 Task: Create Card Card0000000279 in Board Board0000000070 in Workspace WS0000000024 in Trello. Create Card Card0000000280 in Board Board0000000070 in Workspace WS0000000024 in Trello. Create Card Card0000000281 in Board Board0000000071 in Workspace WS0000000024 in Trello. Create Card Card0000000282 in Board Board0000000071 in Workspace WS0000000024 in Trello. Create Card Card0000000283 in Board Board0000000071 in Workspace WS0000000024 in Trello
Action: Mouse moved to (299, 308)
Screenshot: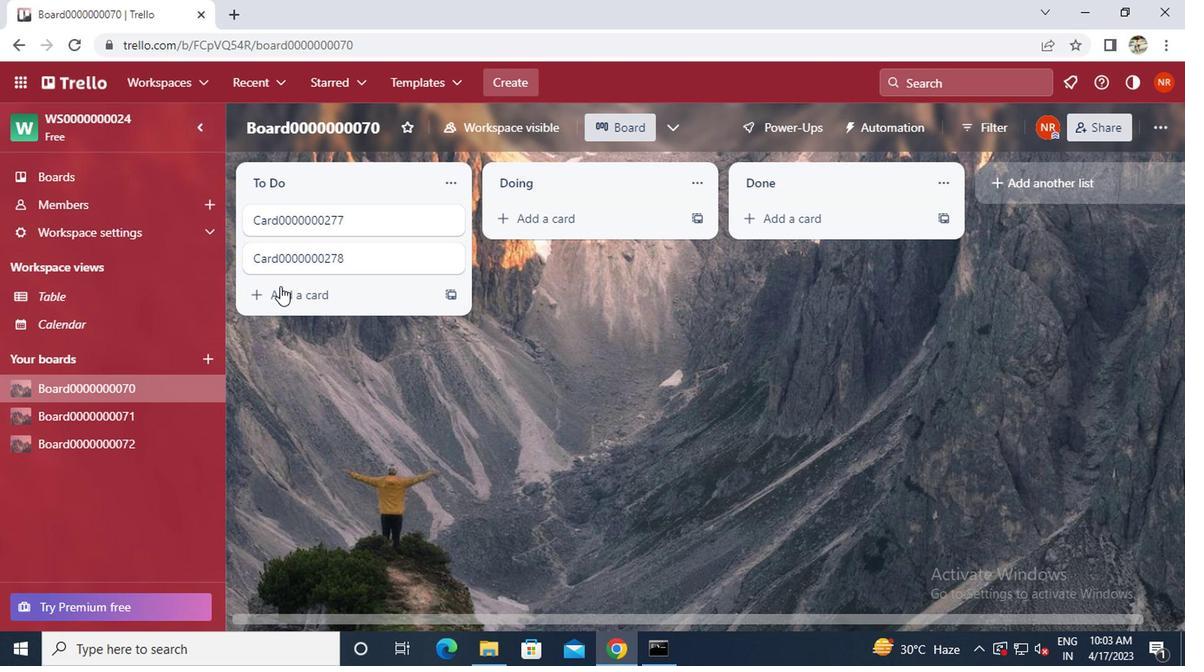 
Action: Mouse pressed left at (299, 308)
Screenshot: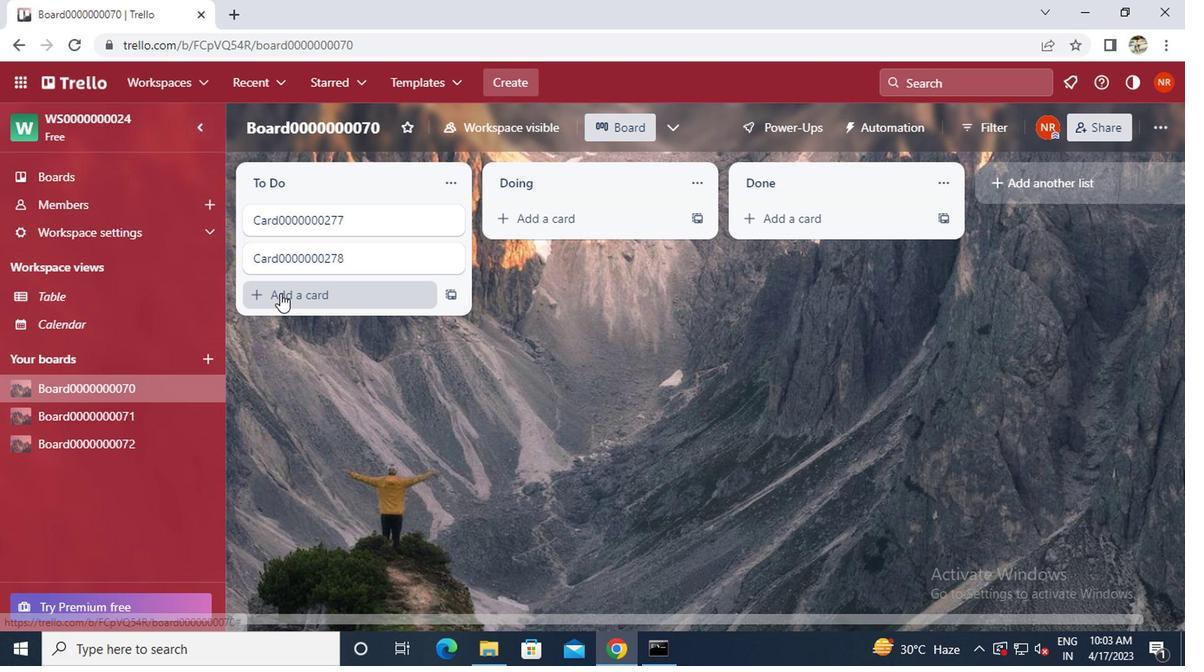 
Action: Key pressed <Key.caps_lock>c<Key.caps_lock>ard0000000279
Screenshot: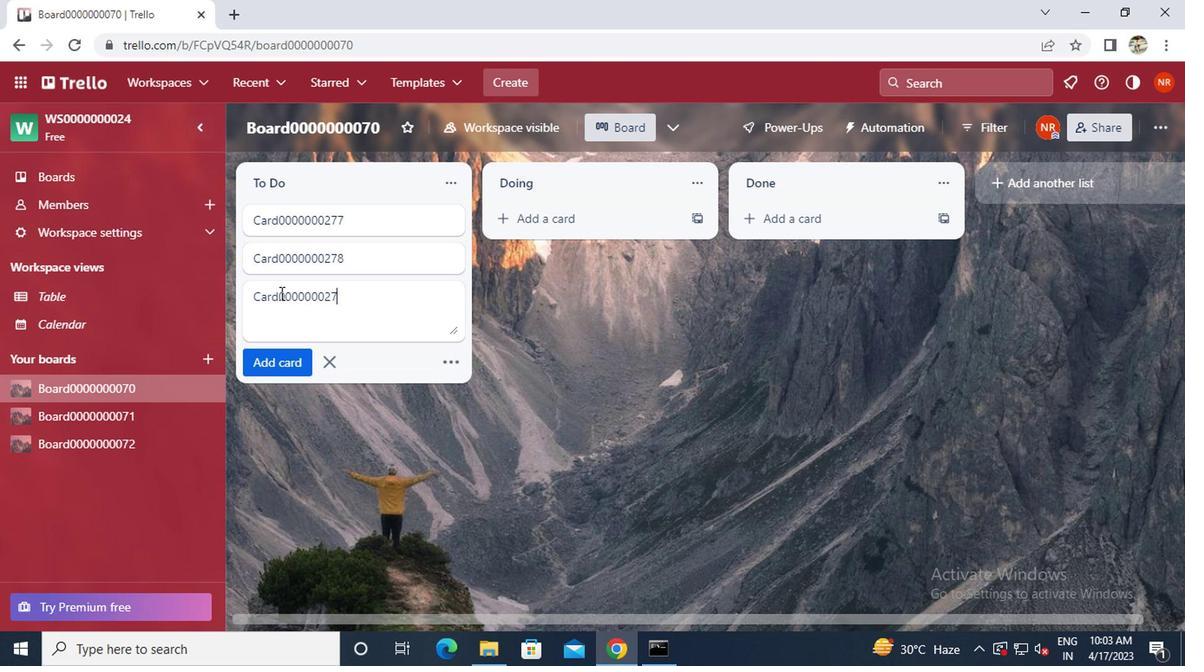 
Action: Mouse moved to (296, 355)
Screenshot: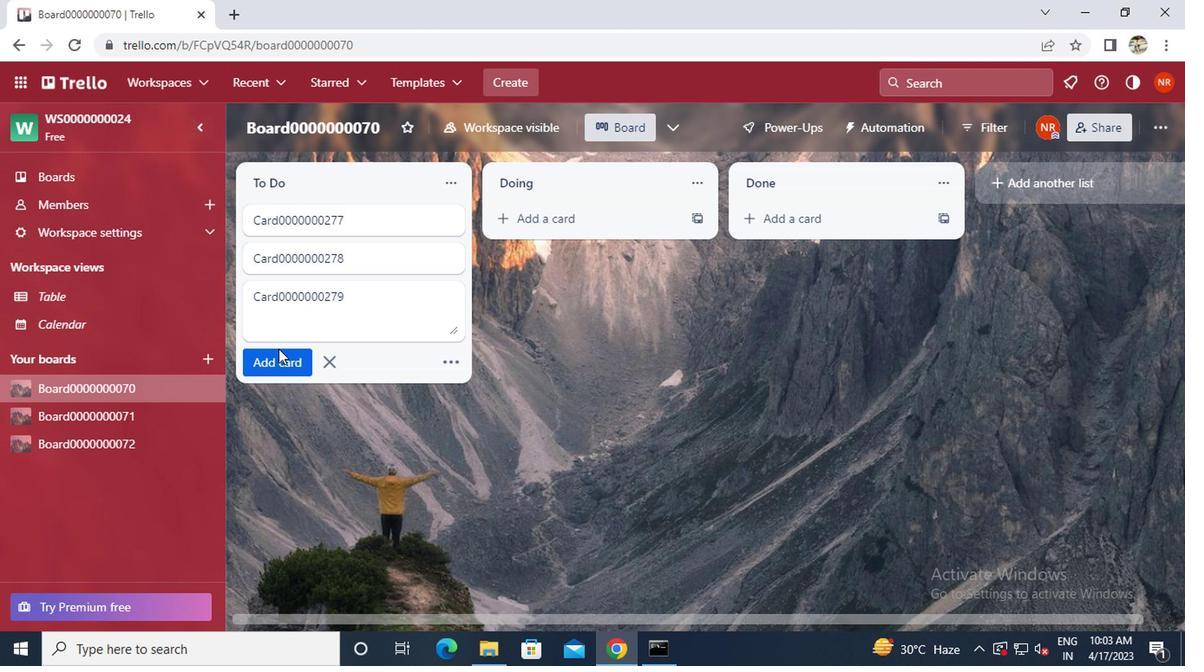 
Action: Mouse pressed left at (296, 355)
Screenshot: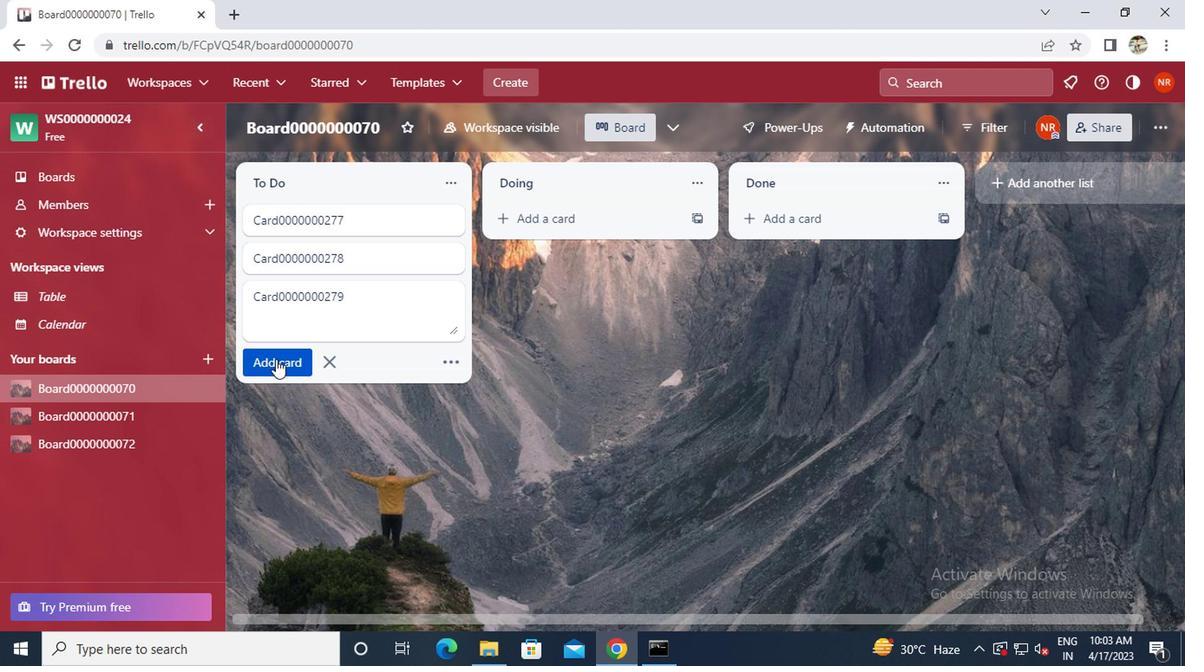
Action: Key pressed <Key.caps_lock>c<Key.caps_lock>ard00000000<Key.backspace>8<Key.backspace>280
Screenshot: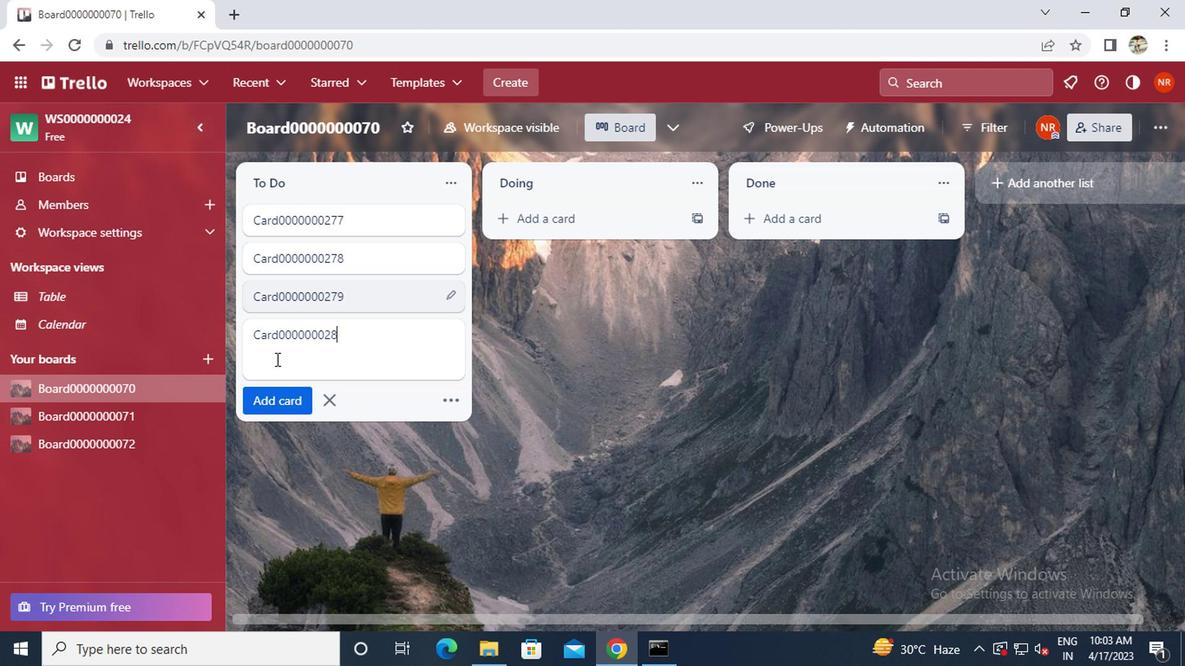 
Action: Mouse moved to (293, 377)
Screenshot: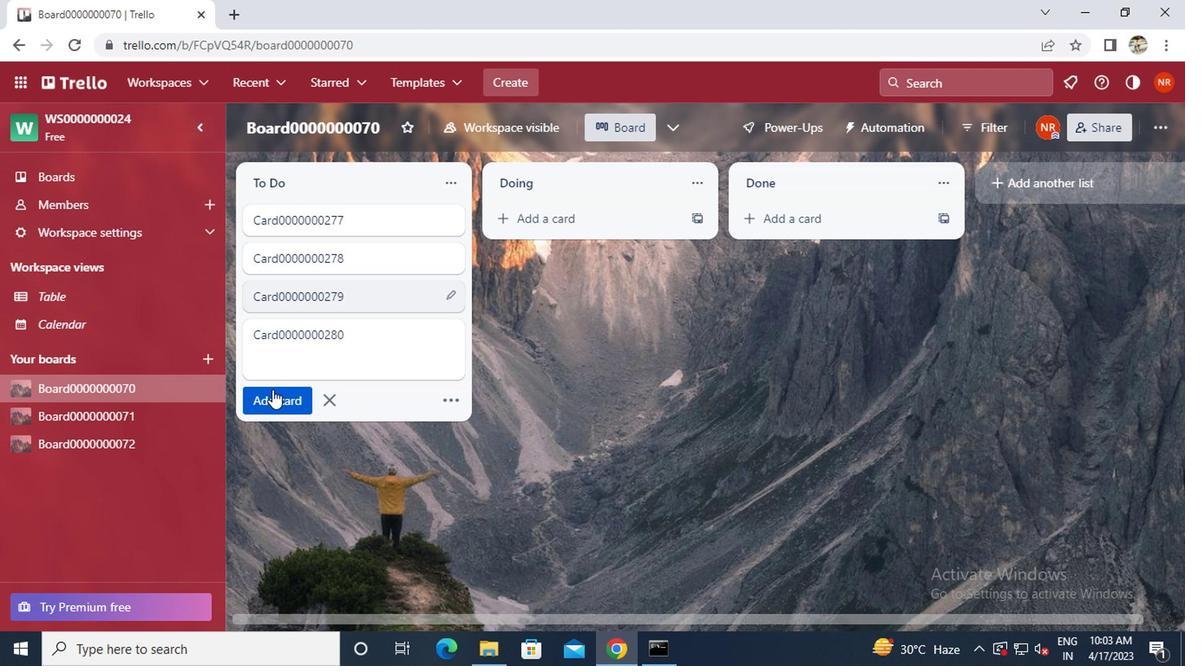 
Action: Mouse pressed left at (293, 377)
Screenshot: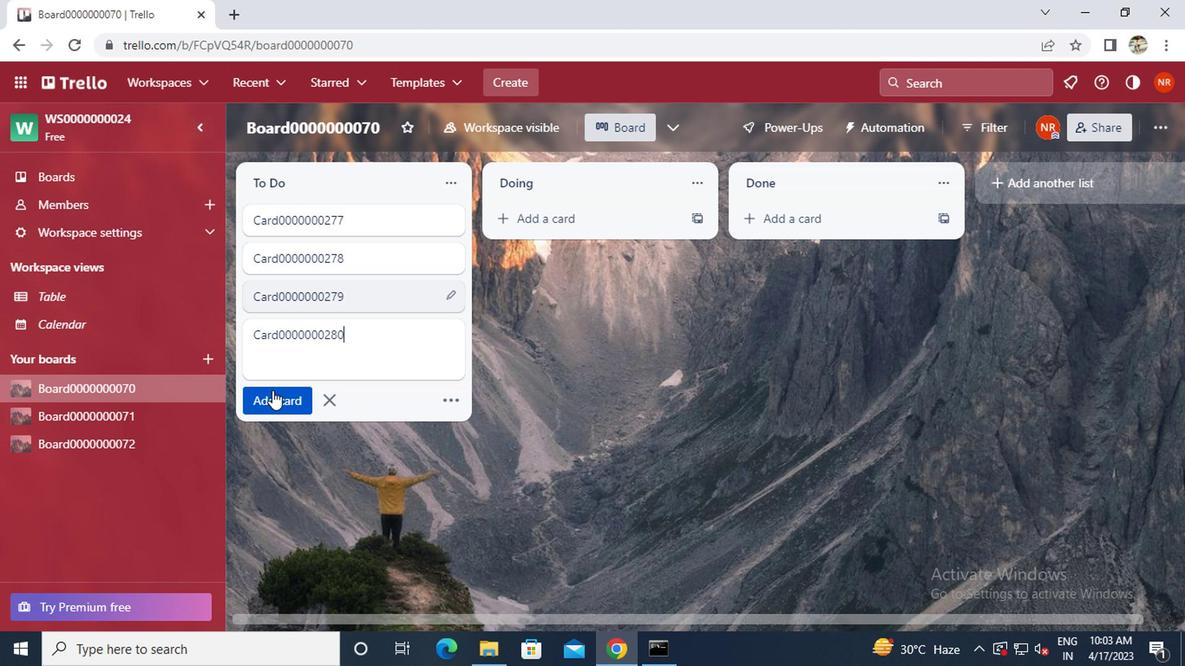 
Action: Mouse moved to (182, 394)
Screenshot: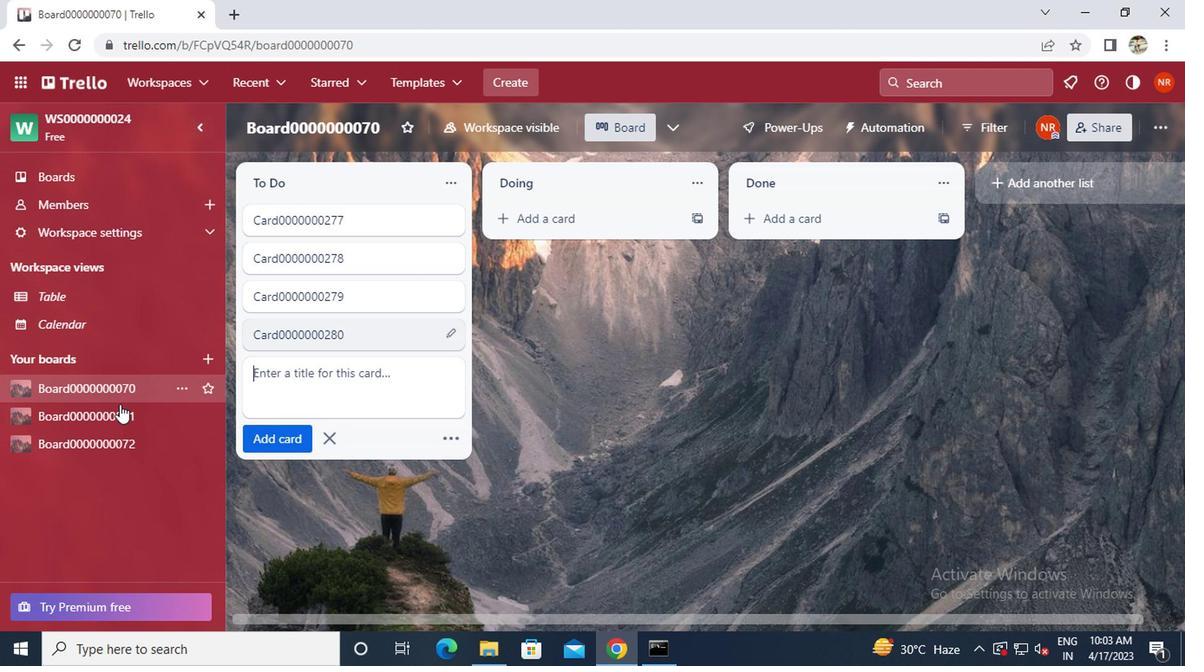 
Action: Mouse pressed left at (182, 394)
Screenshot: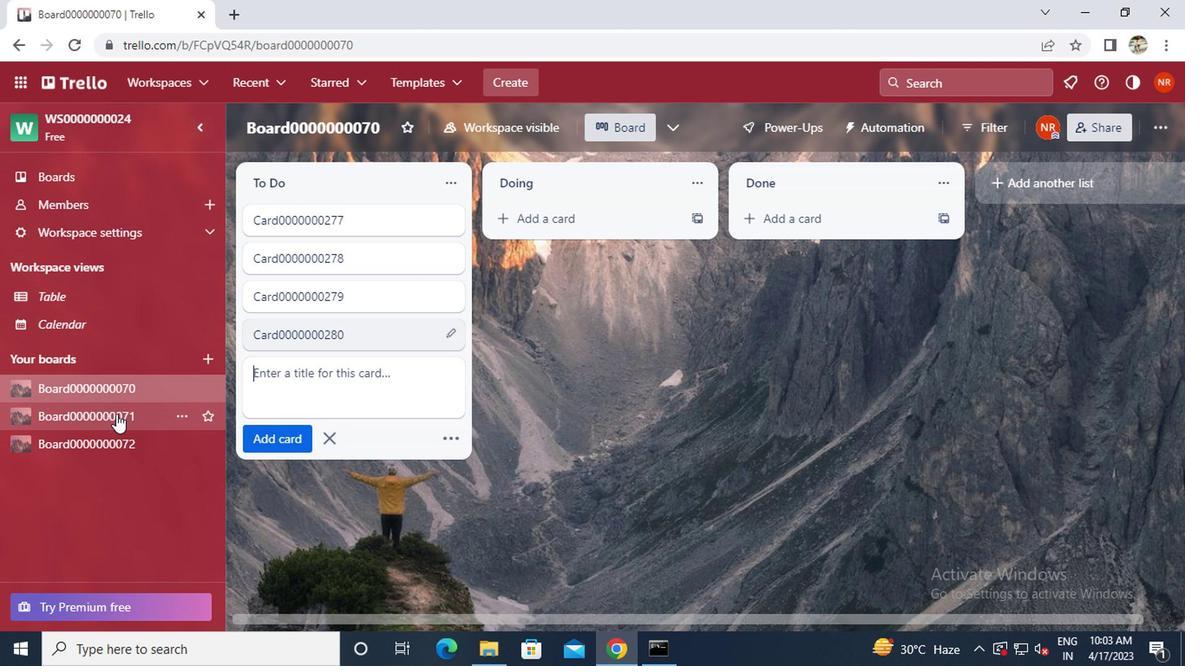 
Action: Mouse moved to (283, 261)
Screenshot: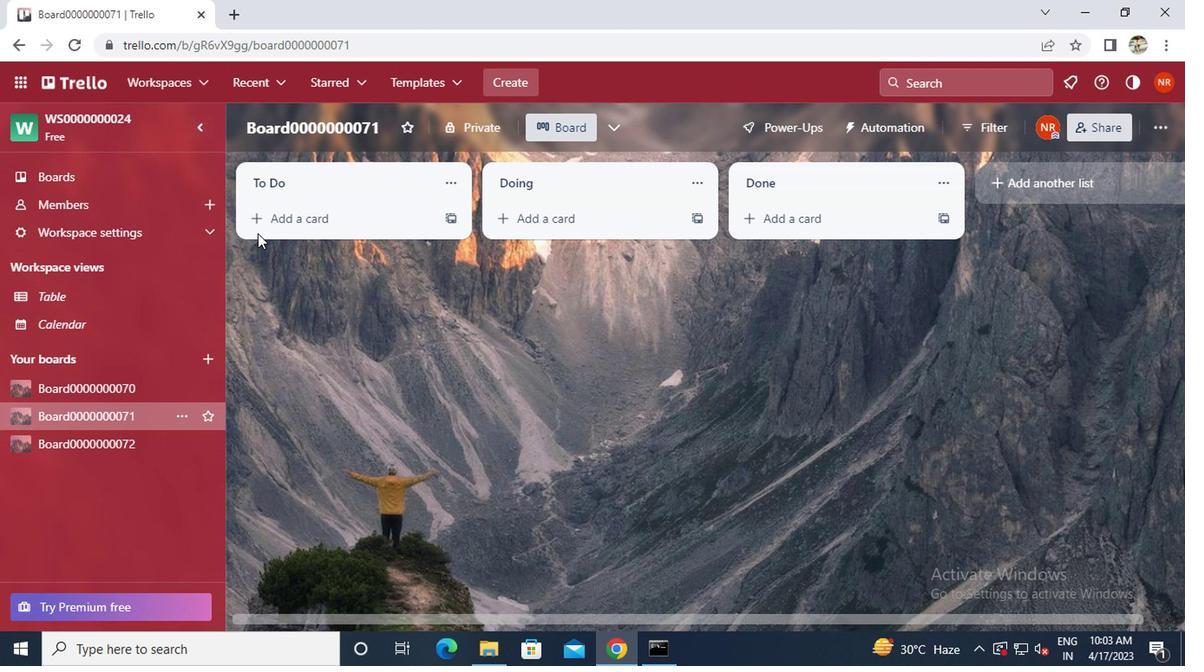 
Action: Mouse pressed left at (283, 261)
Screenshot: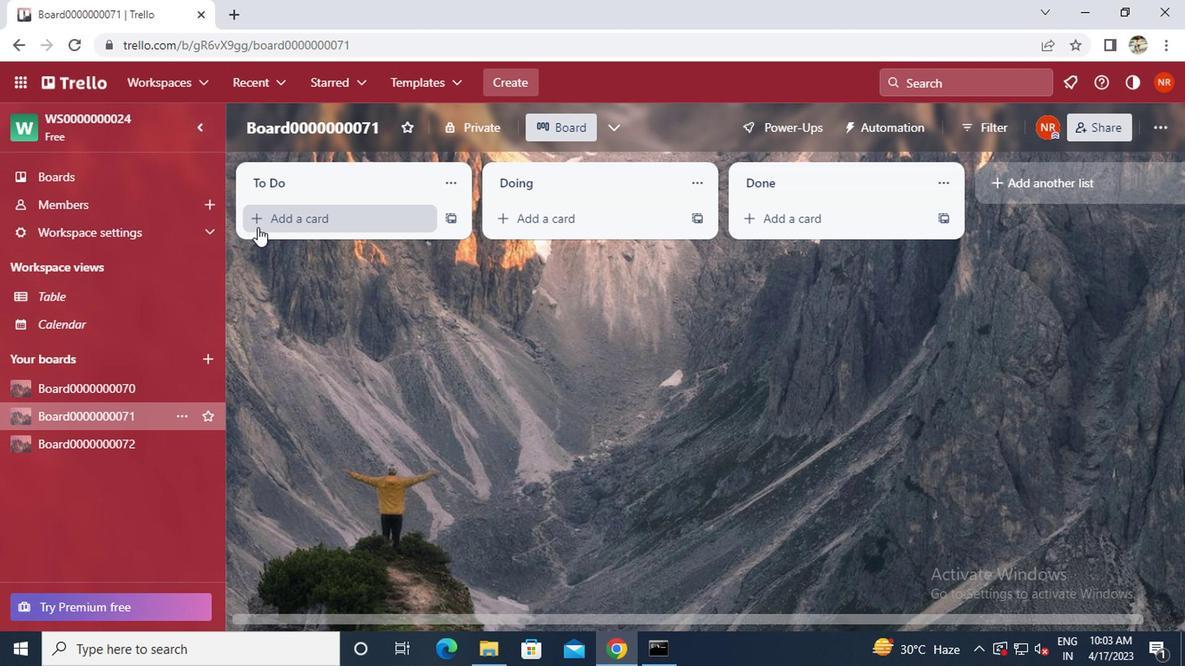 
Action: Key pressed <Key.caps_lock>c<Key.caps_lock>ard0000000282
Screenshot: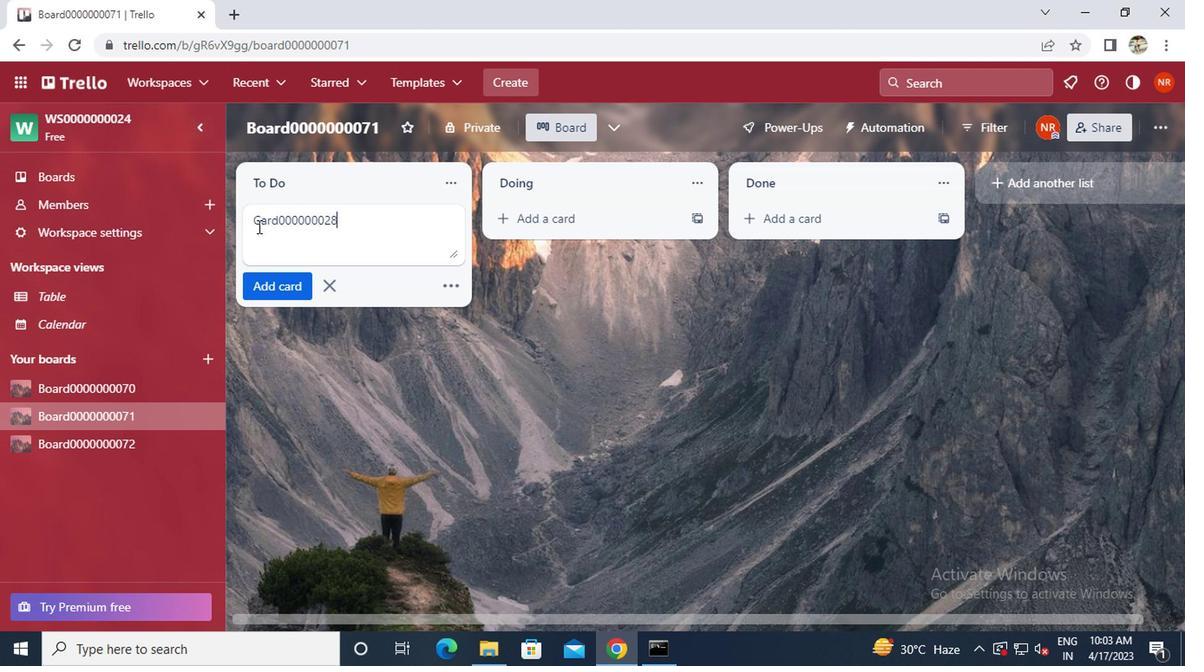 
Action: Mouse moved to (293, 284)
Screenshot: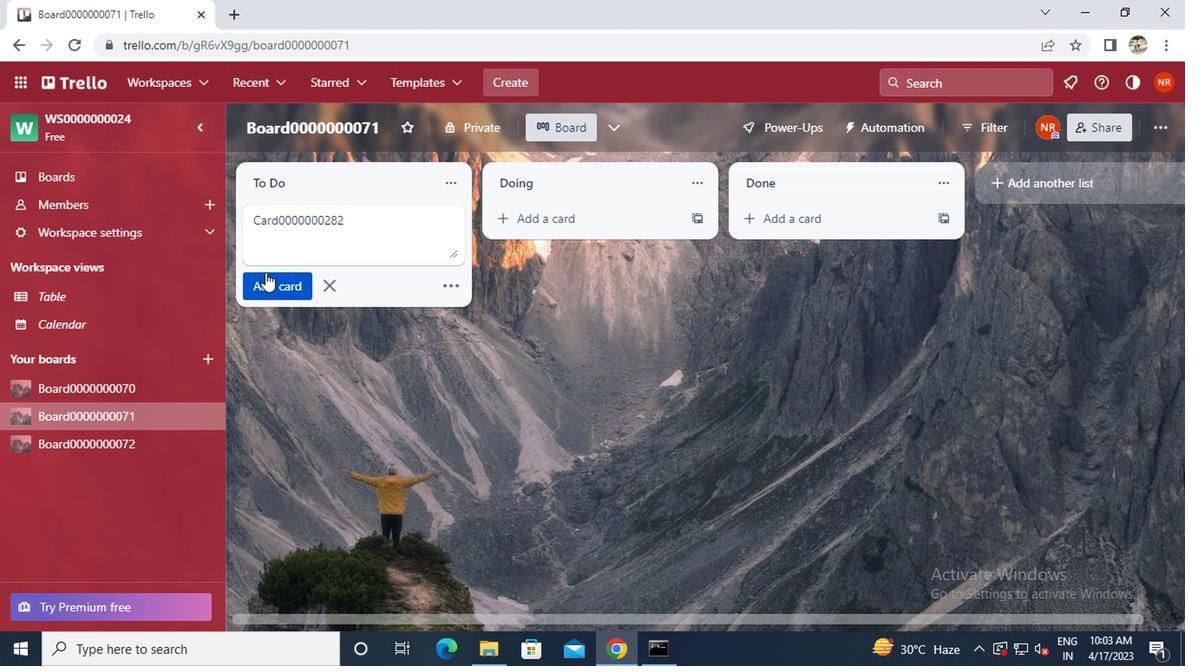 
Action: Key pressed <Key.backspace>1
Screenshot: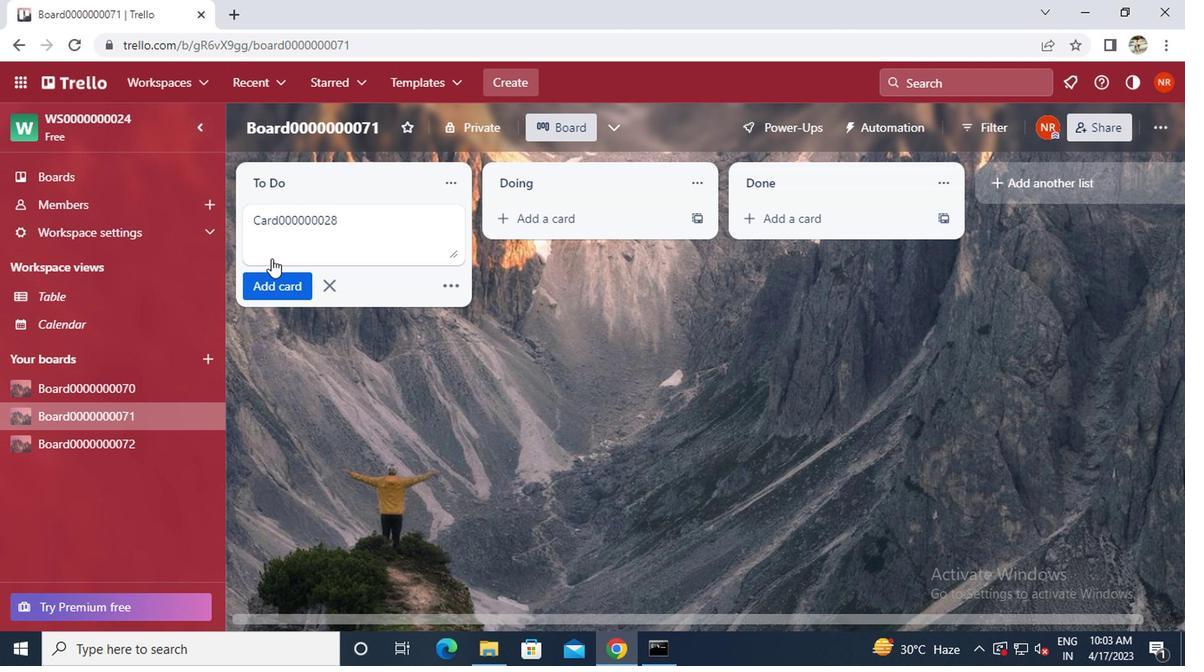 
Action: Mouse moved to (299, 306)
Screenshot: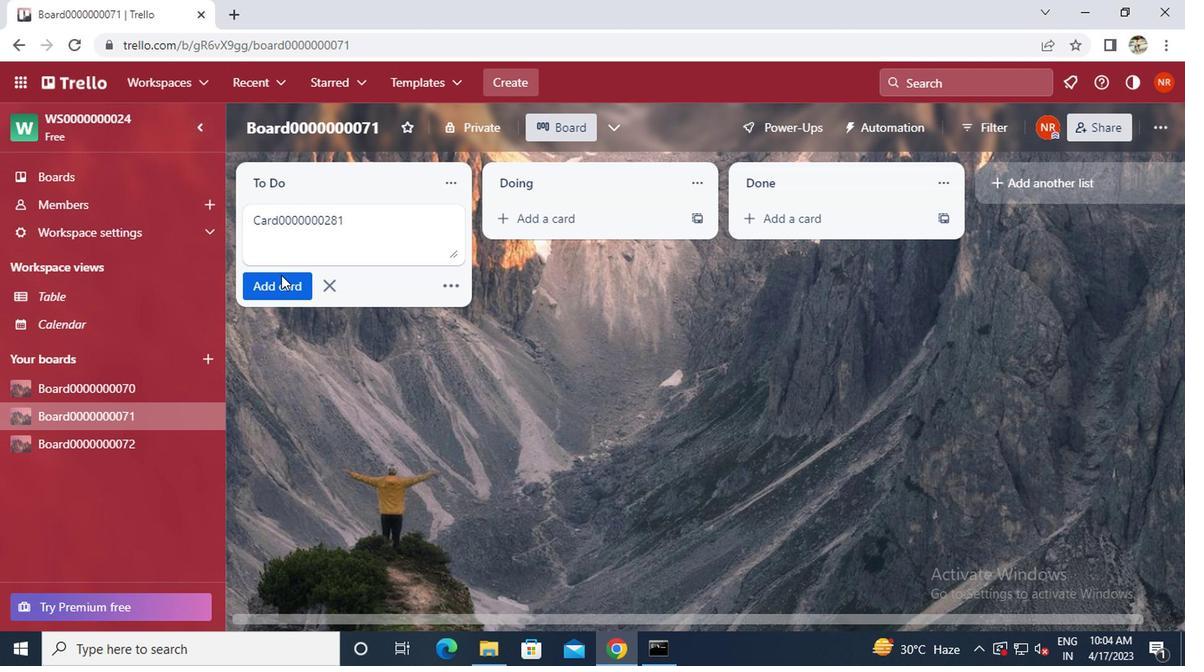 
Action: Mouse pressed left at (299, 306)
Screenshot: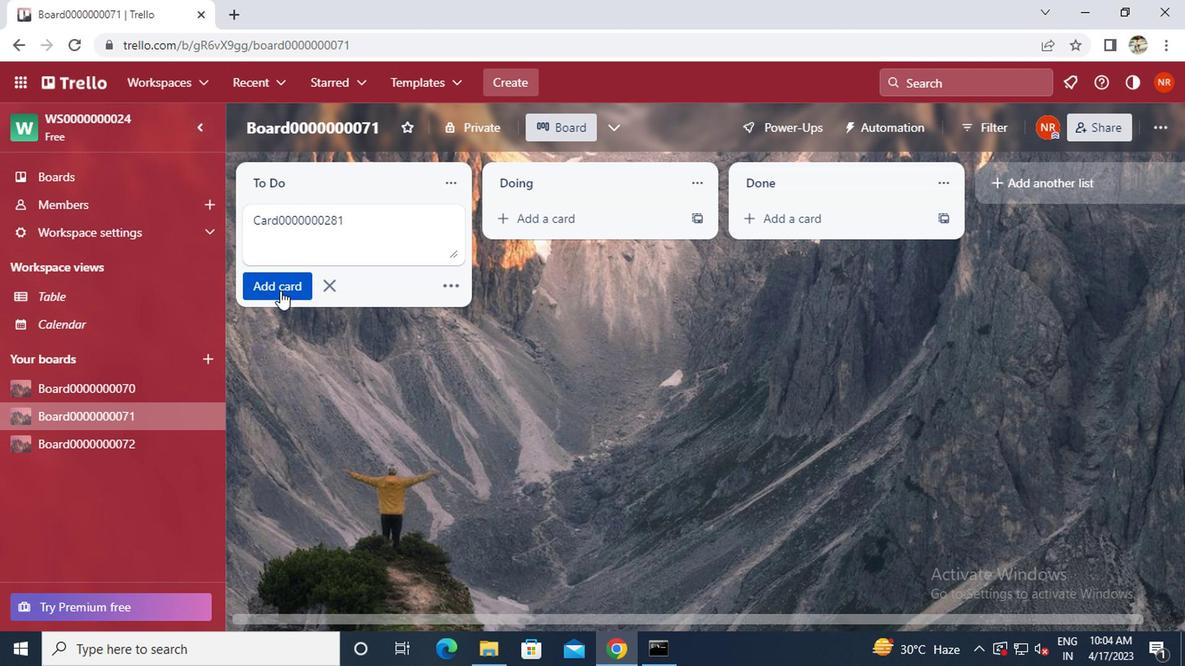 
Action: Key pressed <Key.caps_lock>c<Key.caps_lock>ard0000000282
Screenshot: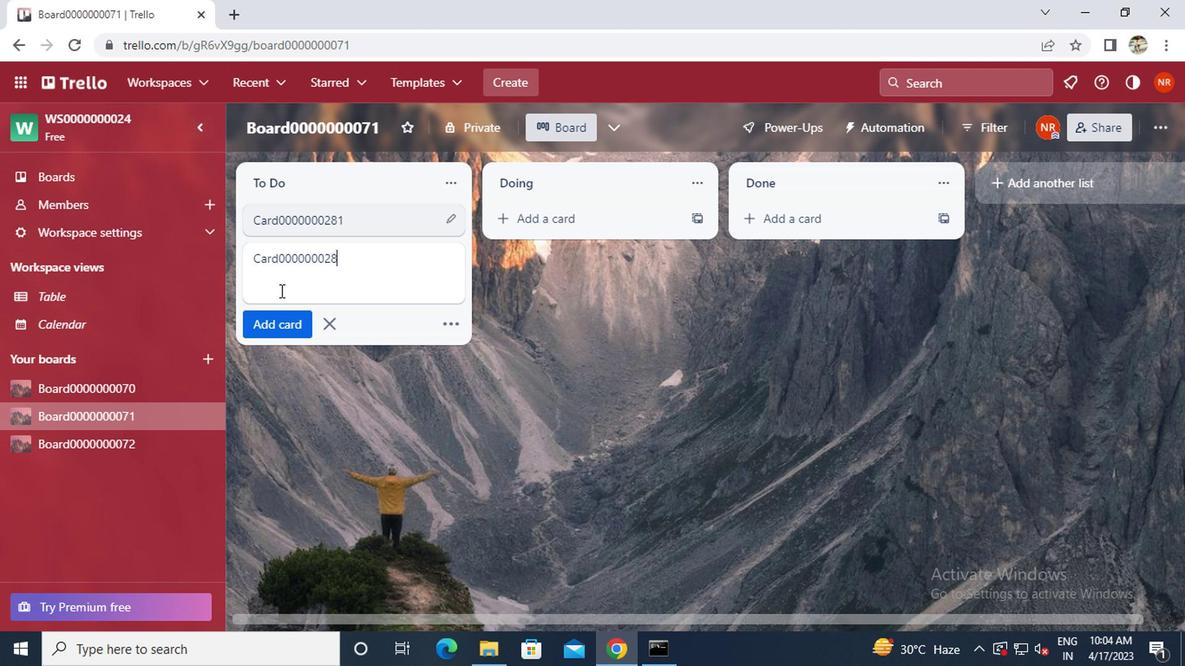
Action: Mouse moved to (293, 337)
Screenshot: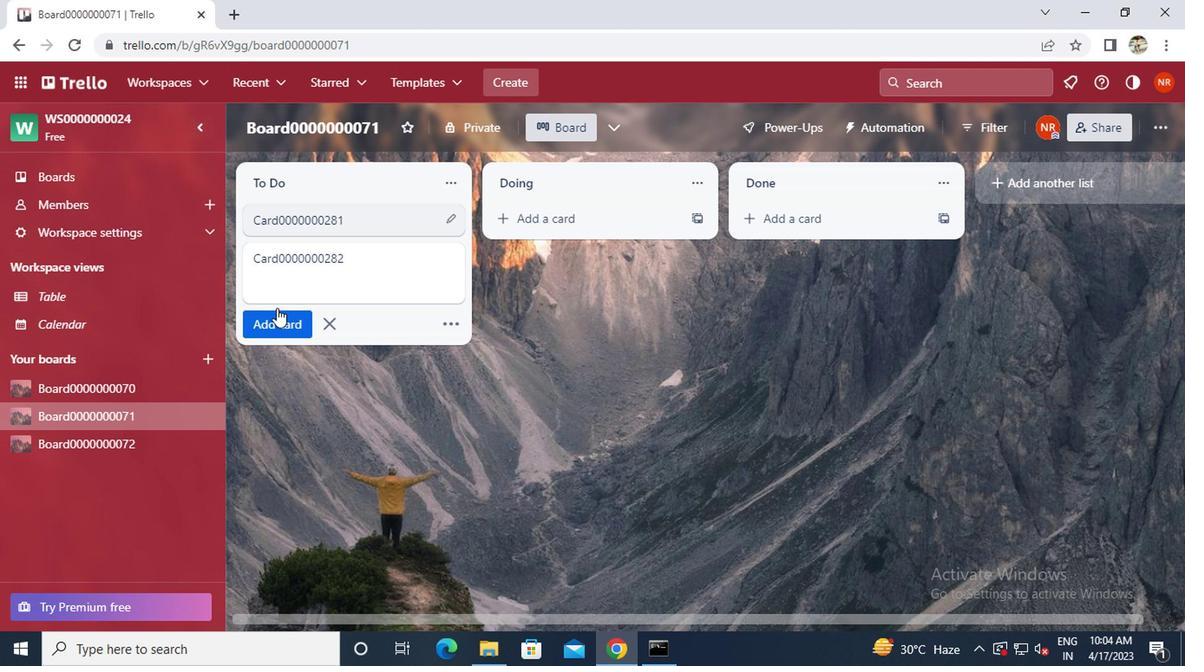 
Action: Mouse pressed left at (293, 337)
Screenshot: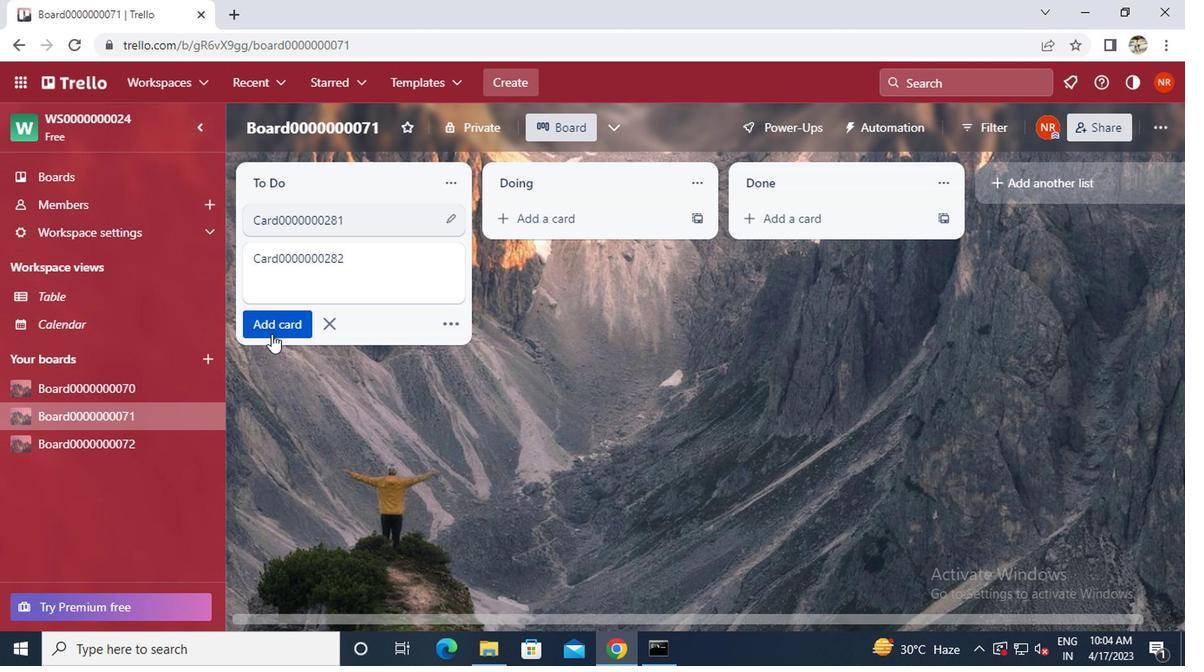 
Action: Key pressed <Key.caps_lock>c<Key.caps_lock>ard0000000283
Screenshot: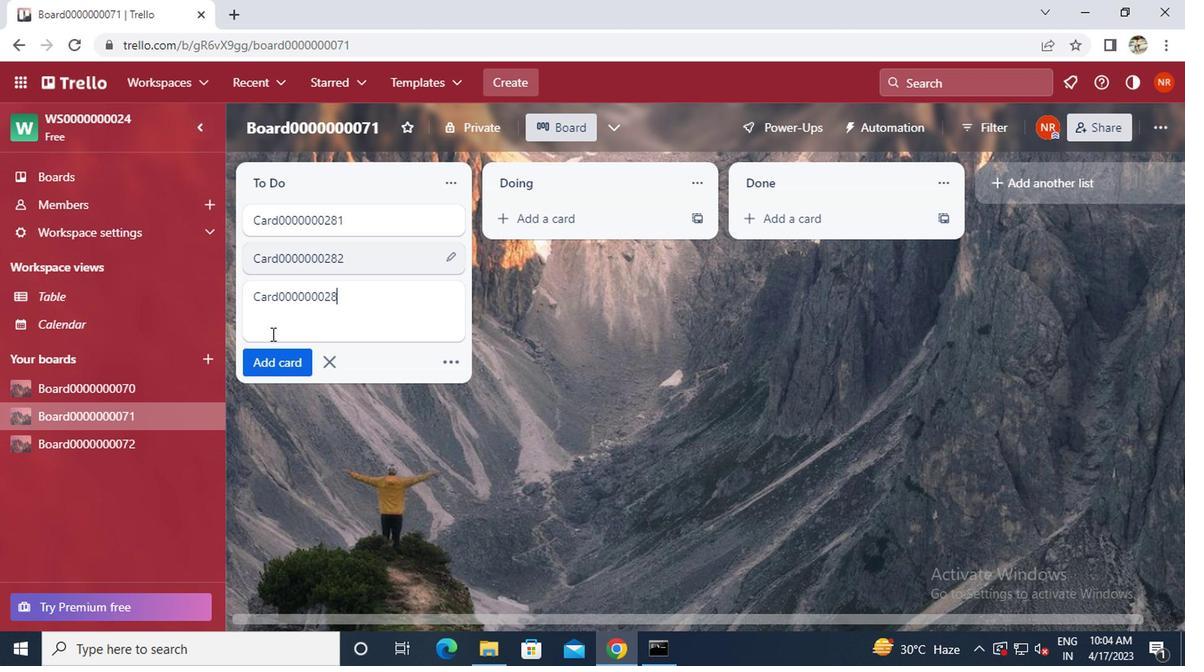 
Action: Mouse moved to (294, 353)
Screenshot: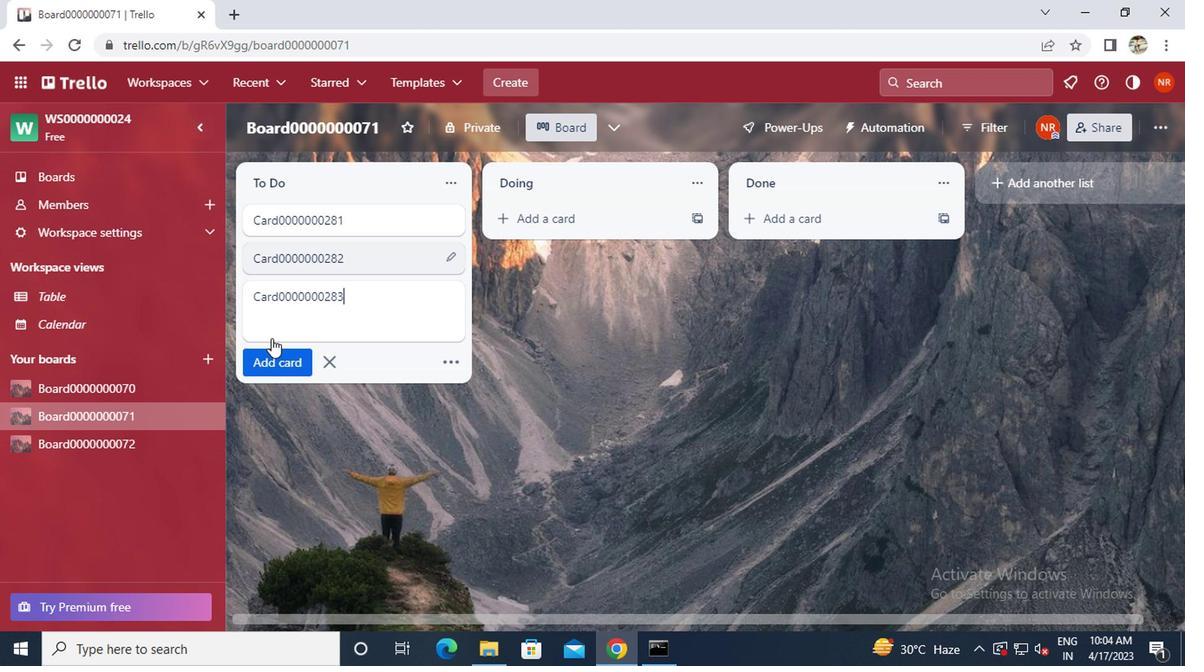 
Action: Mouse pressed left at (294, 353)
Screenshot: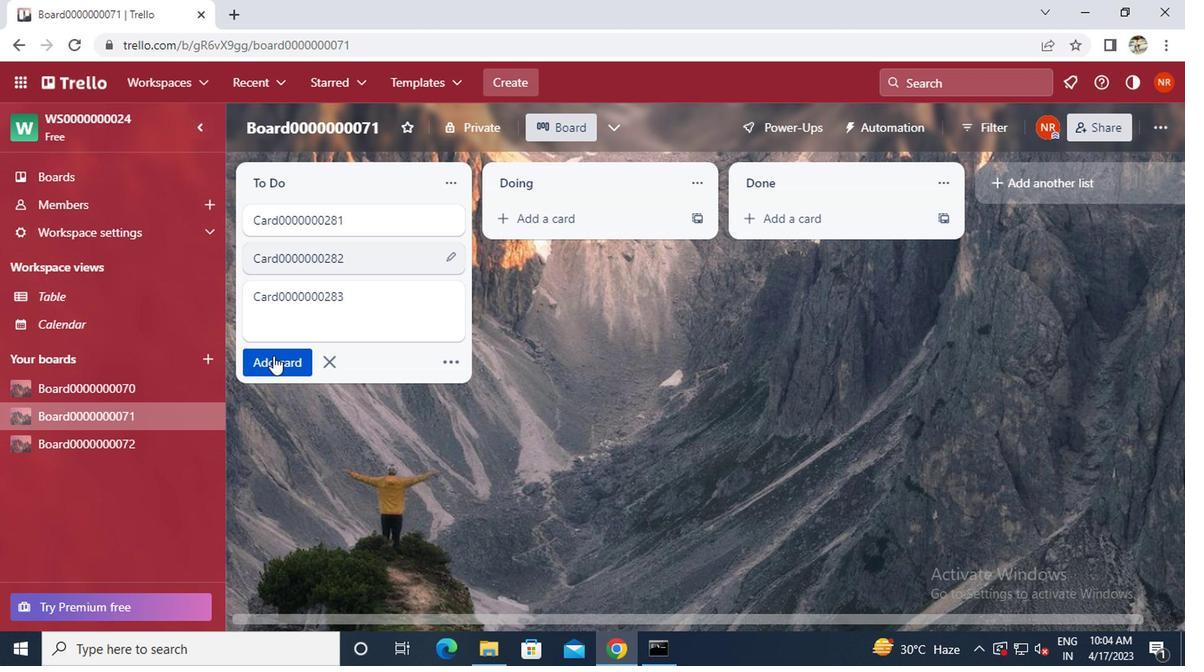 
Action: Mouse moved to (566, 561)
Screenshot: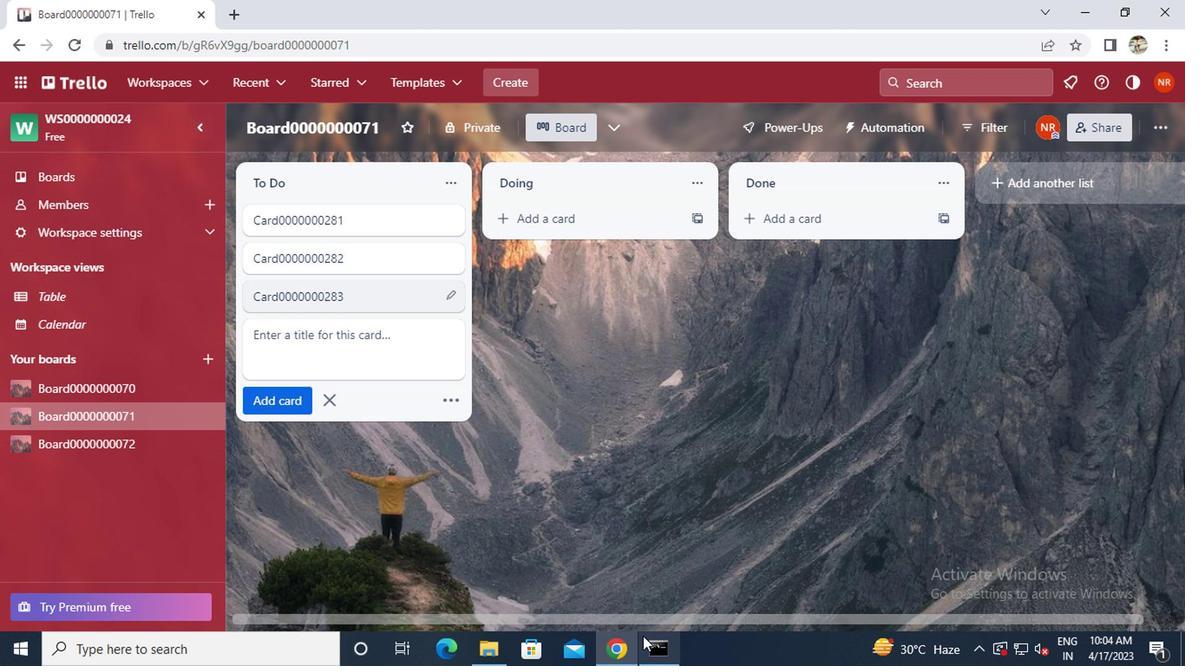 
Action: Mouse pressed left at (566, 561)
Screenshot: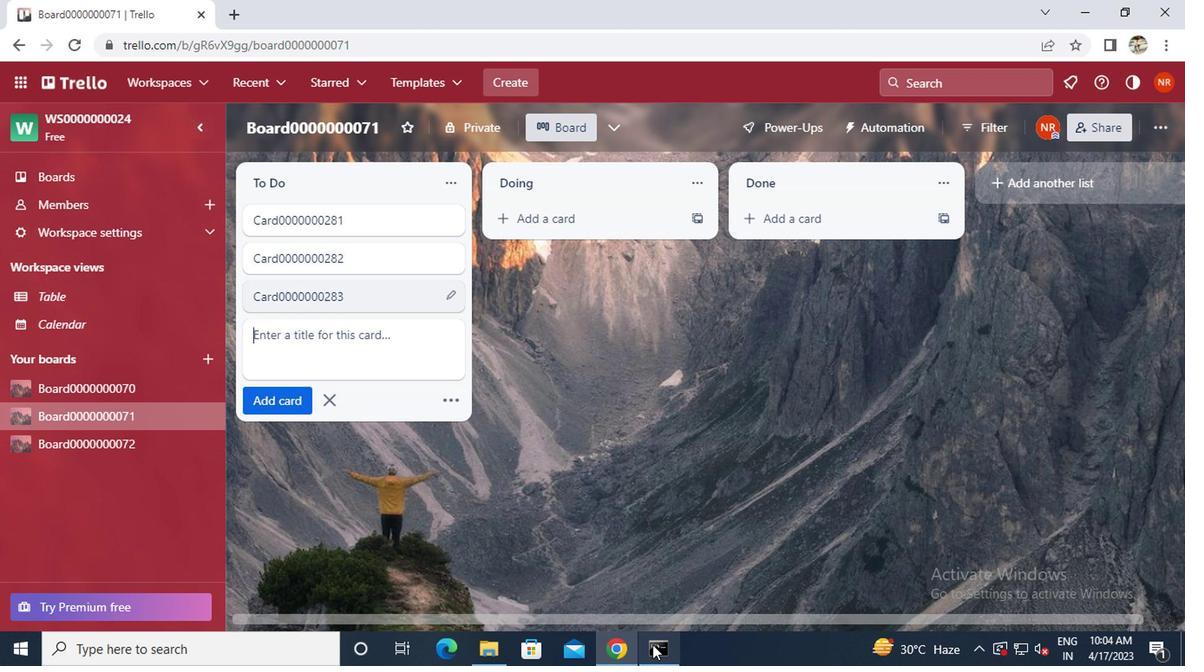 
Action: Mouse moved to (791, 201)
Screenshot: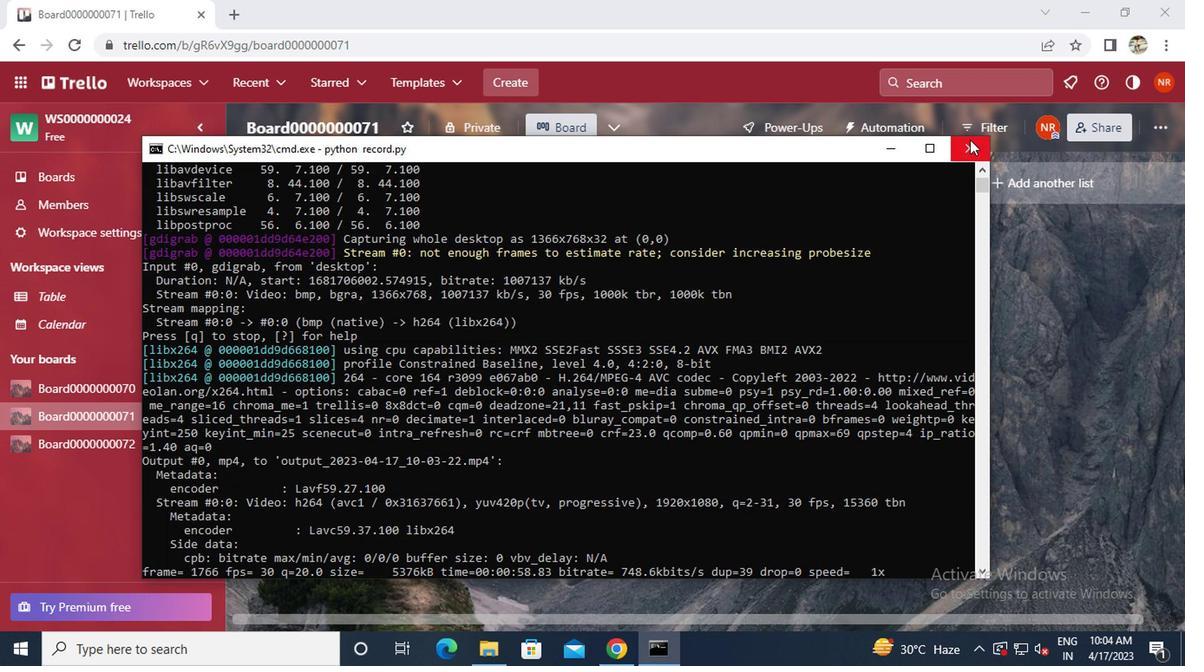 
Action: Mouse pressed left at (791, 201)
Screenshot: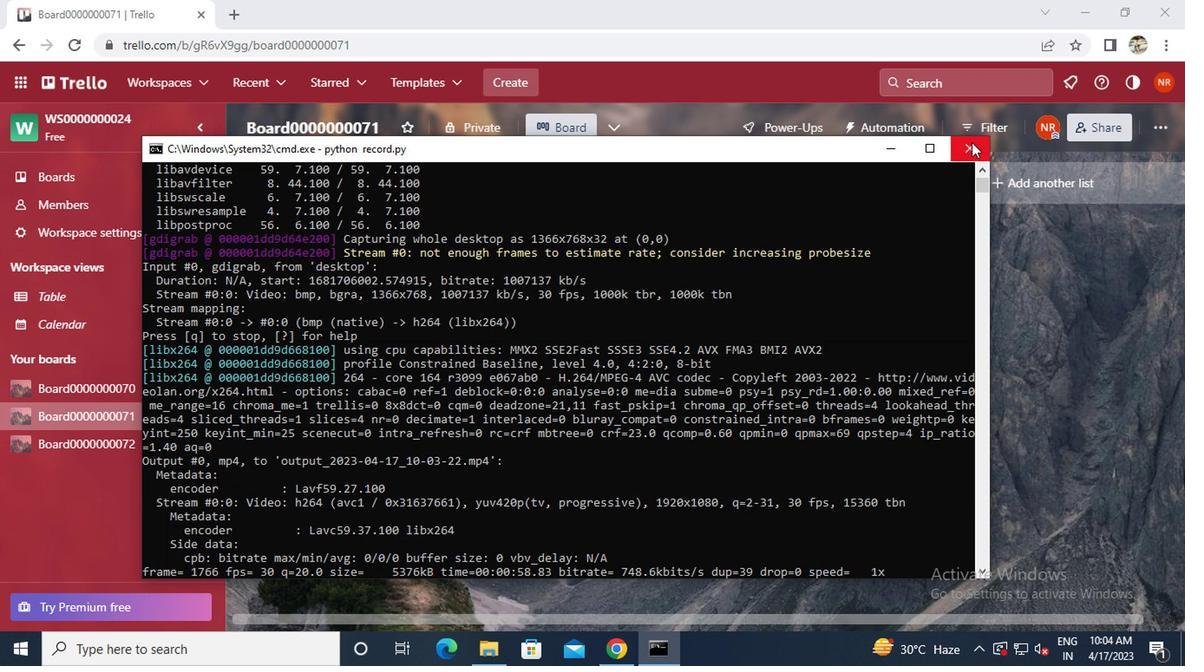 
